 Task: Add Radius Soft Replacement Head to the cart.
Action: Mouse moved to (905, 362)
Screenshot: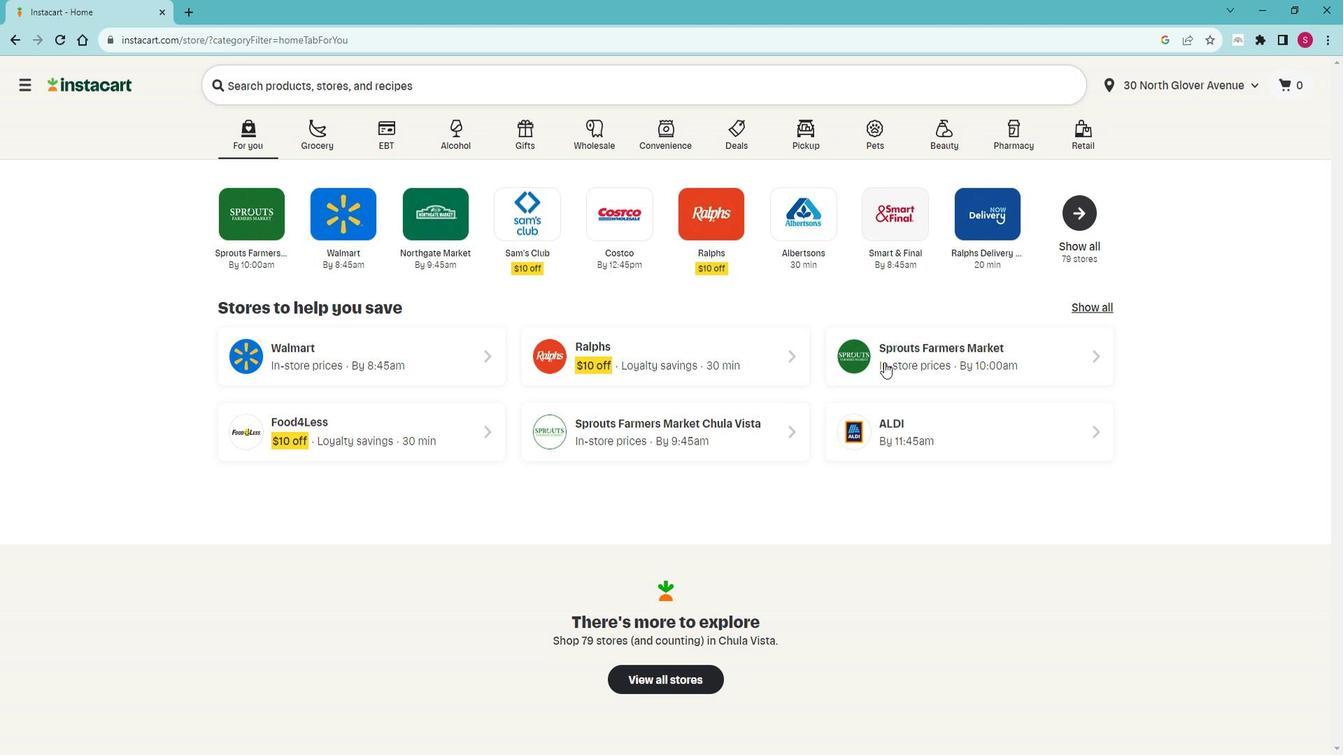 
Action: Mouse pressed left at (905, 362)
Screenshot: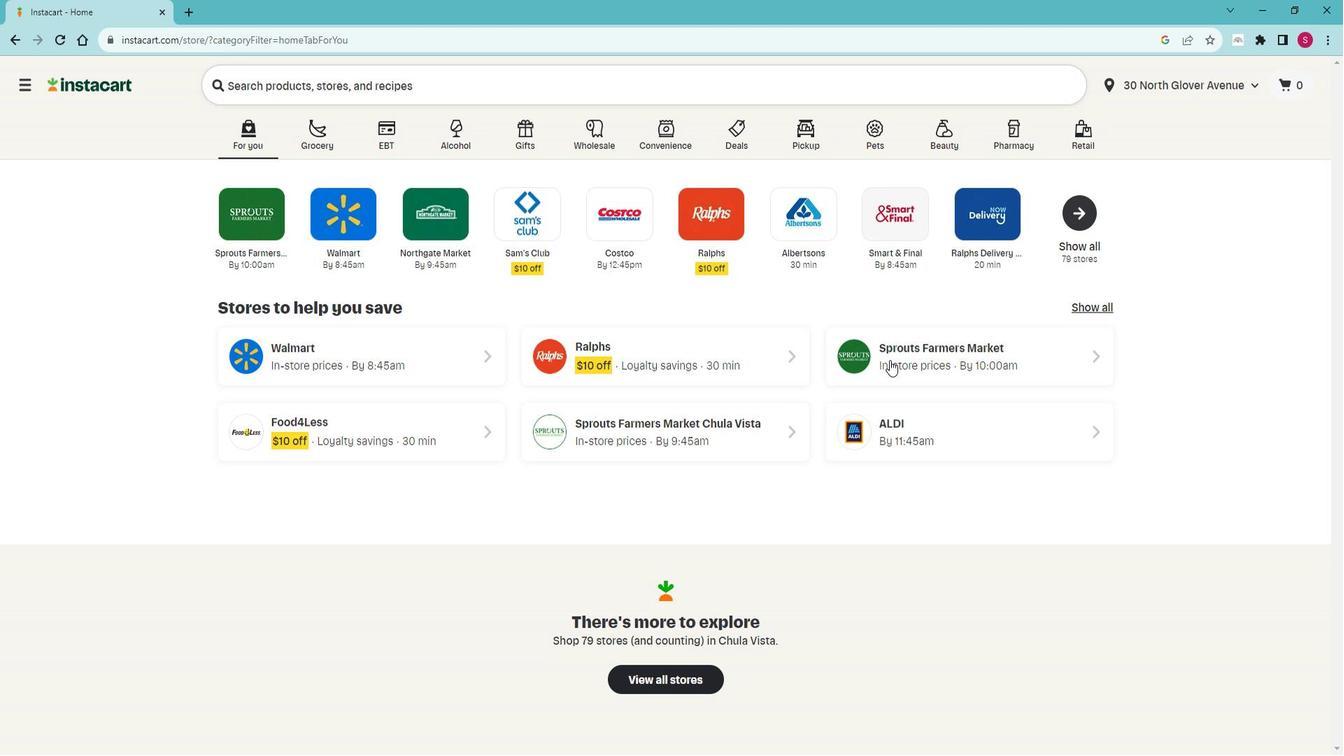 
Action: Mouse moved to (83, 553)
Screenshot: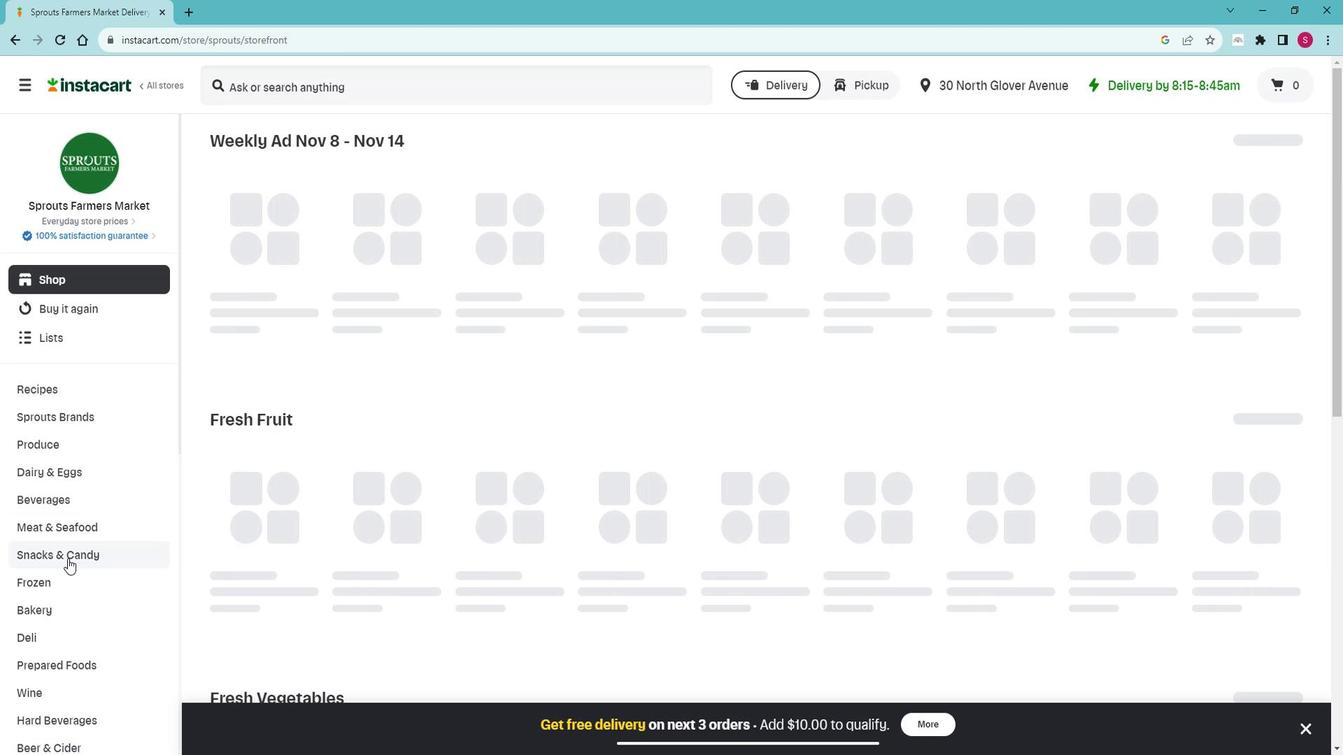 
Action: Mouse scrolled (83, 552) with delta (0, 0)
Screenshot: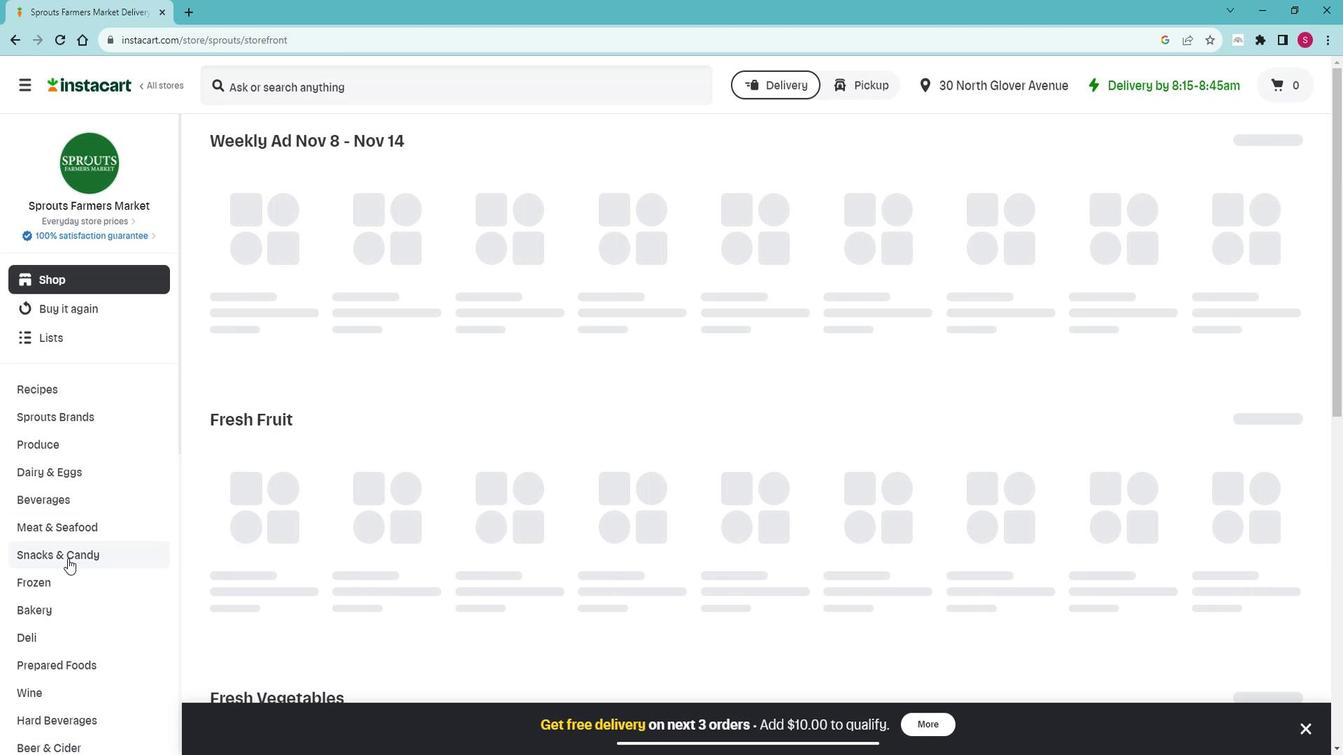 
Action: Mouse scrolled (83, 552) with delta (0, 0)
Screenshot: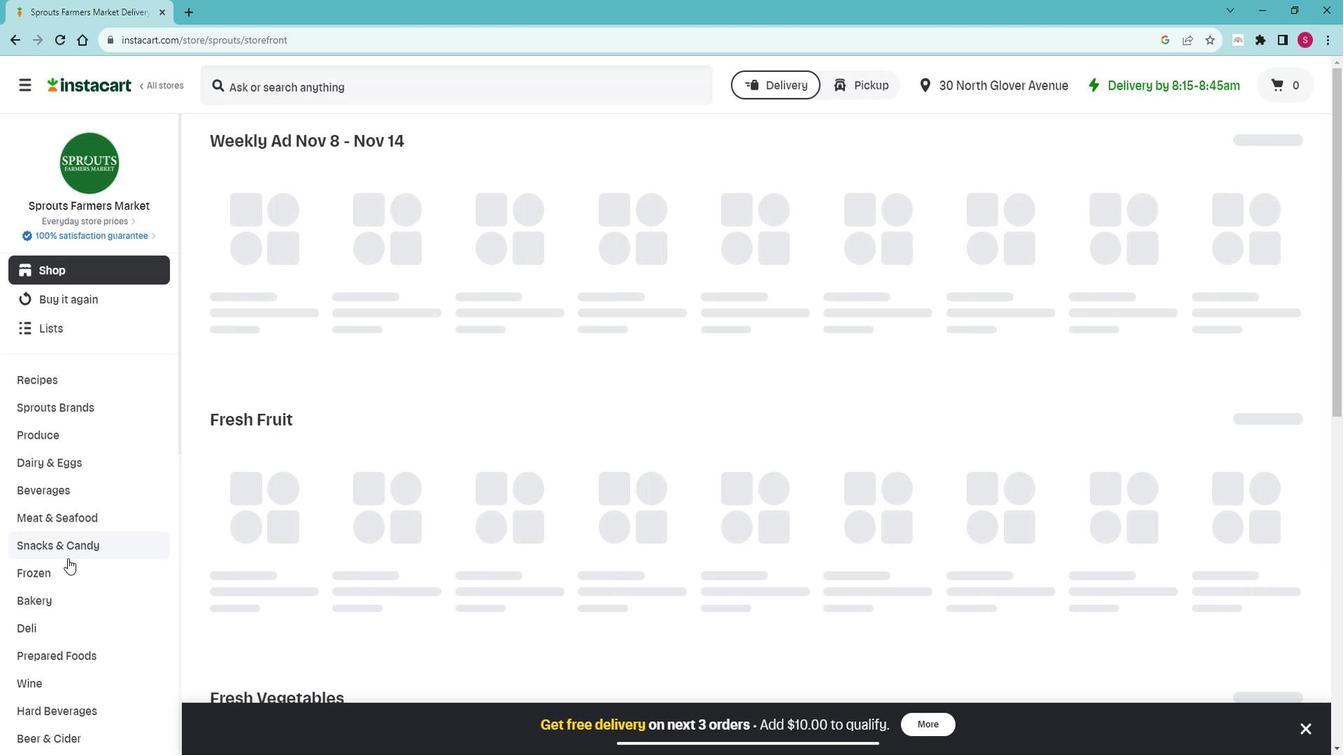 
Action: Mouse moved to (83, 554)
Screenshot: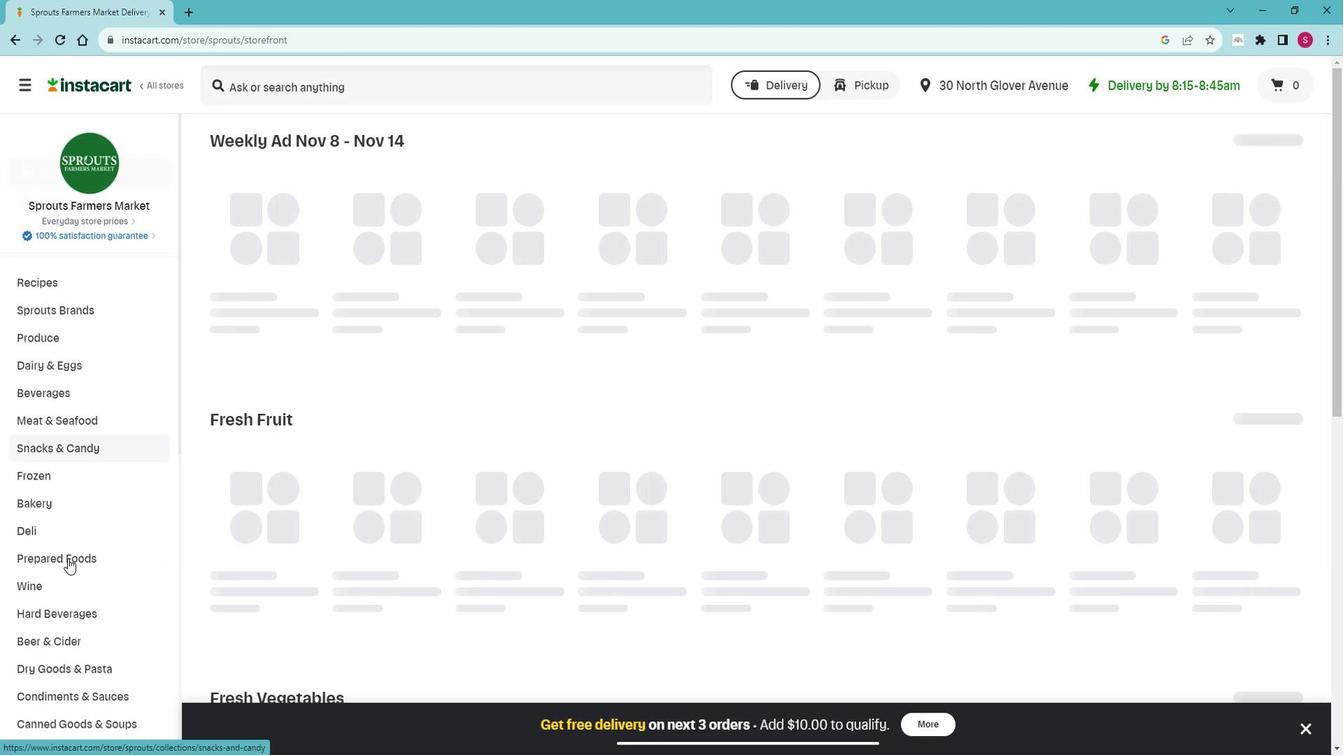 
Action: Mouse scrolled (83, 553) with delta (0, 0)
Screenshot: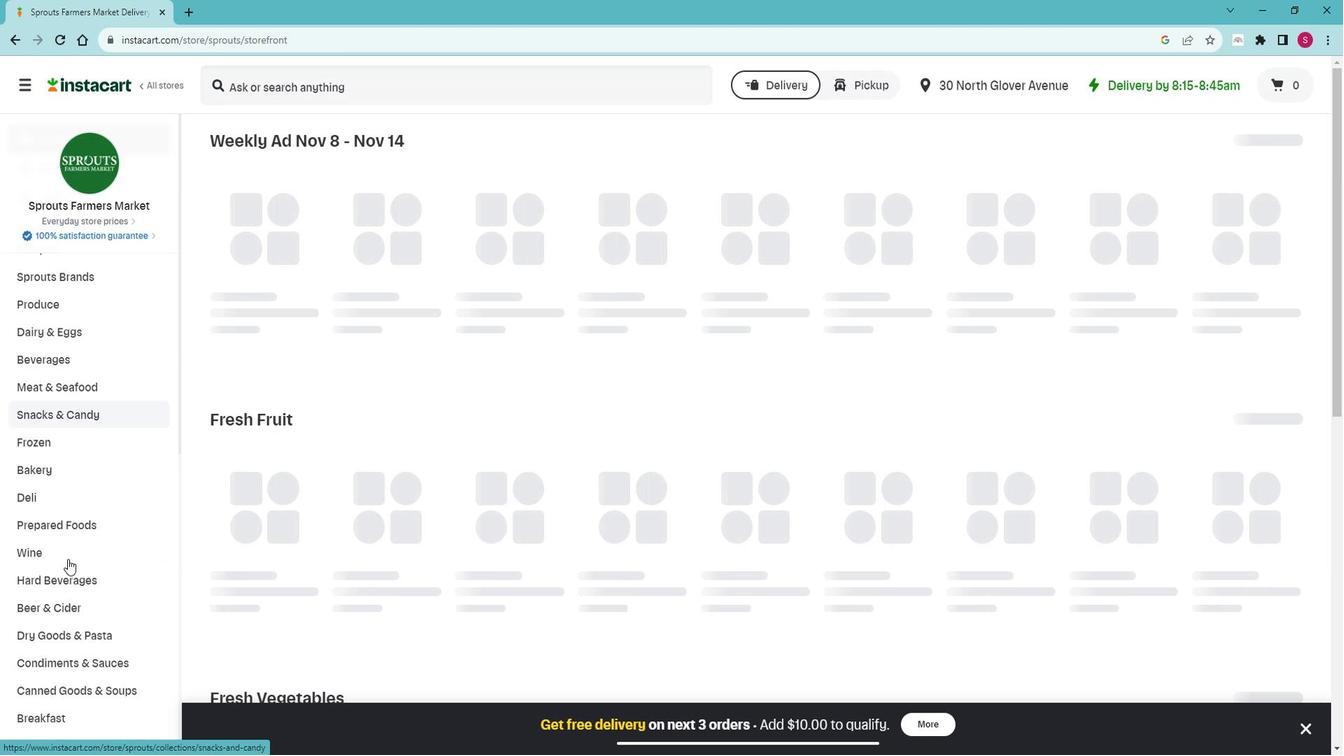 
Action: Mouse scrolled (83, 553) with delta (0, 0)
Screenshot: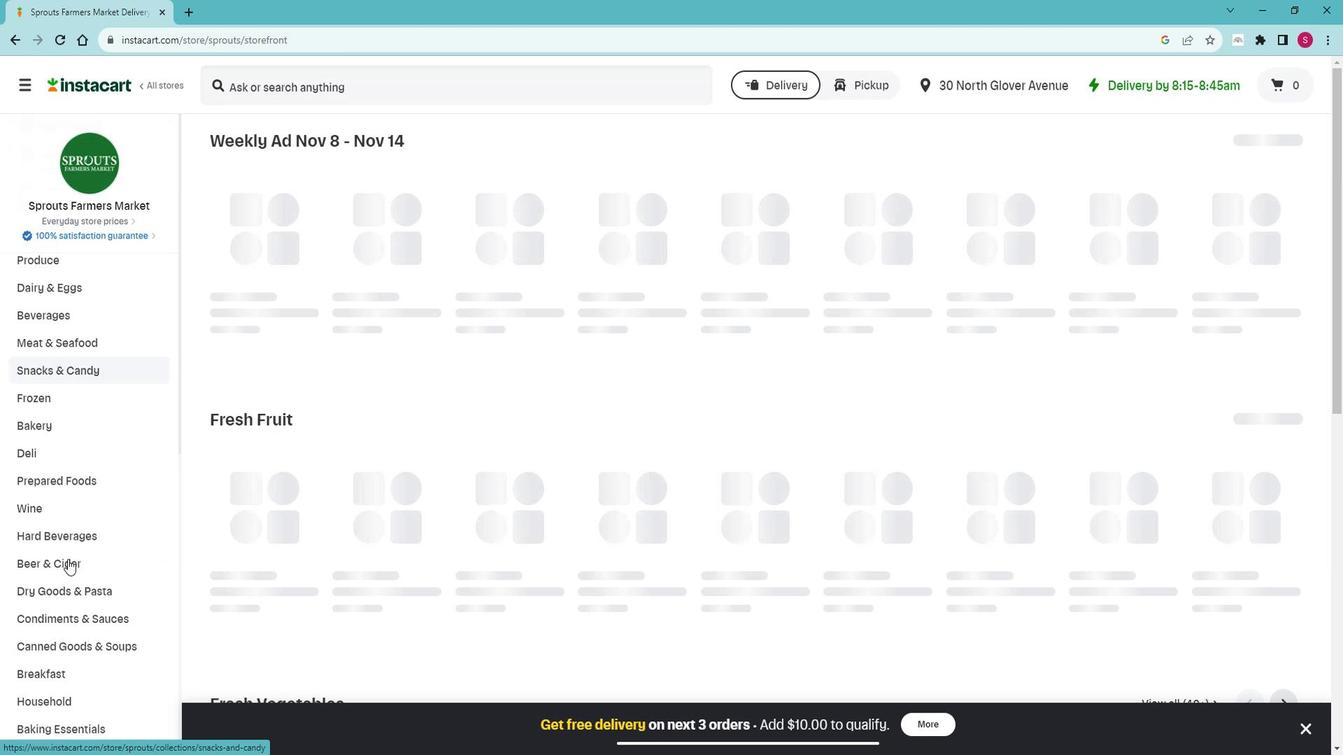 
Action: Mouse scrolled (83, 553) with delta (0, 0)
Screenshot: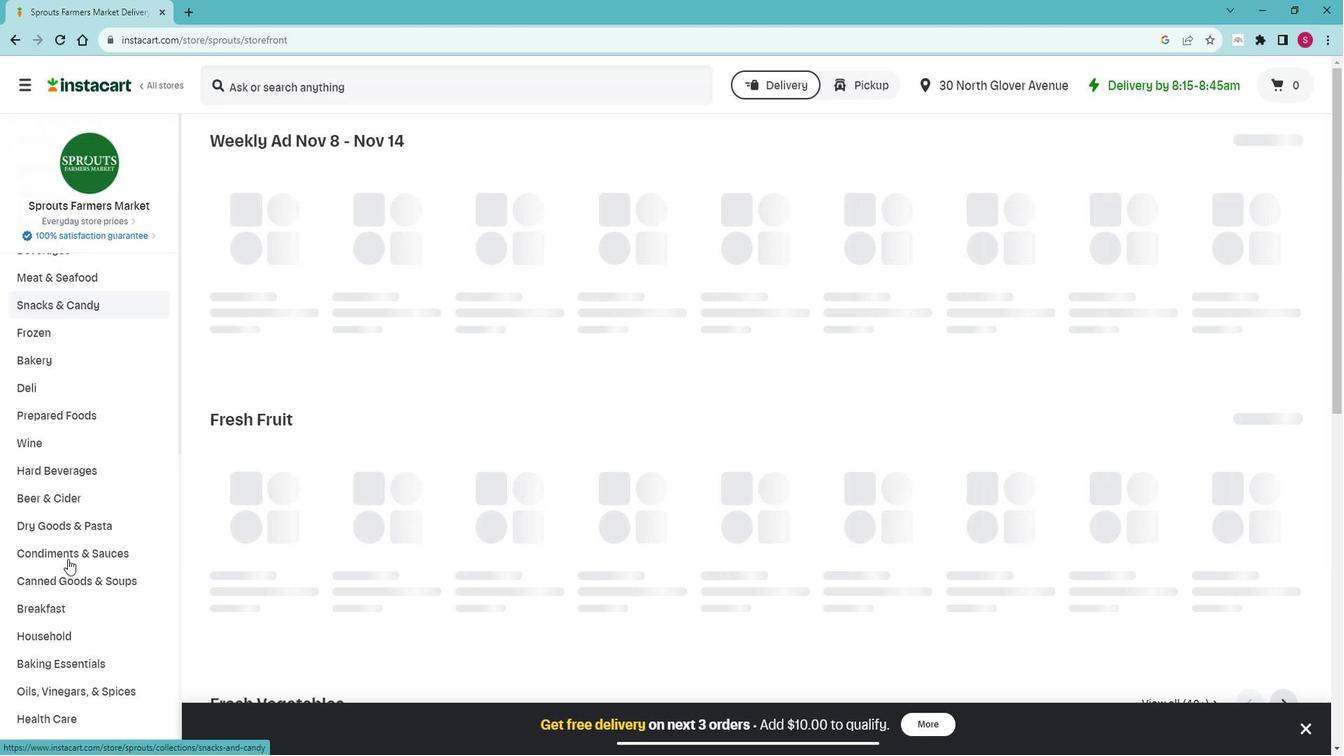 
Action: Mouse scrolled (83, 553) with delta (0, 0)
Screenshot: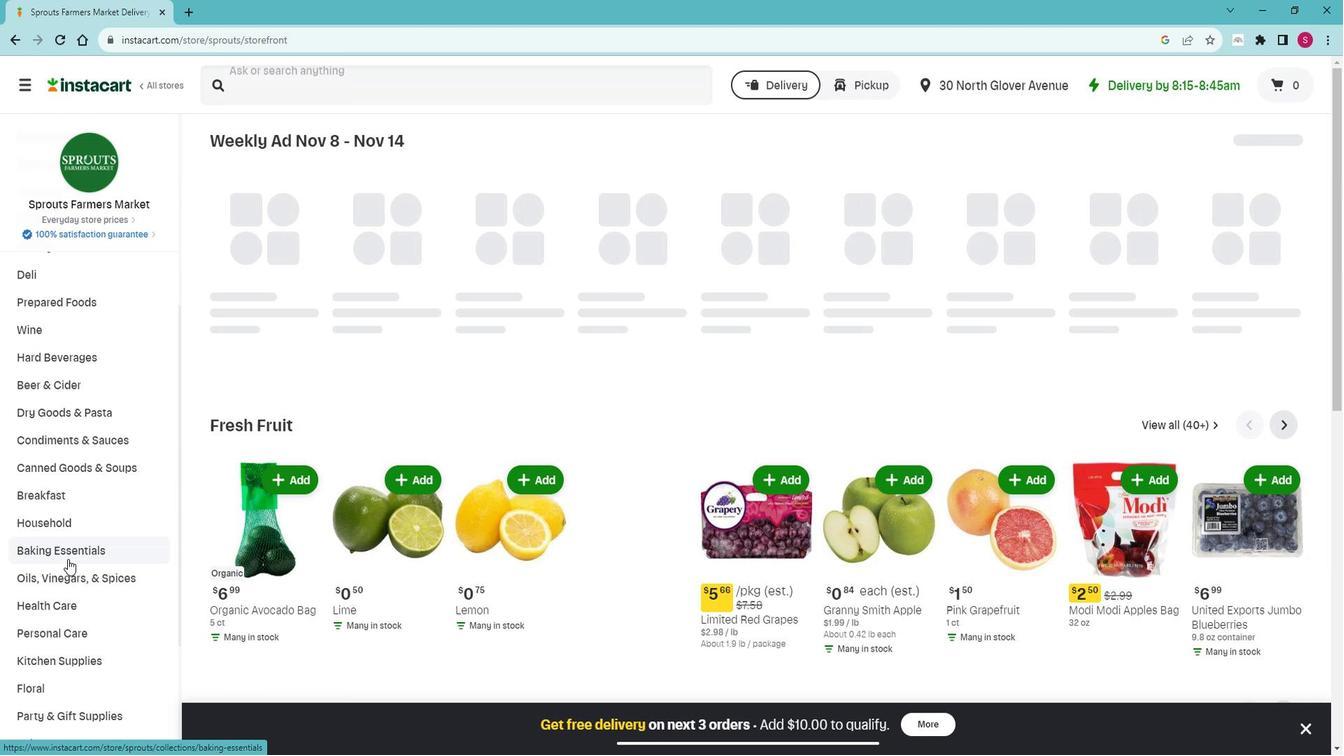 
Action: Mouse scrolled (83, 553) with delta (0, 0)
Screenshot: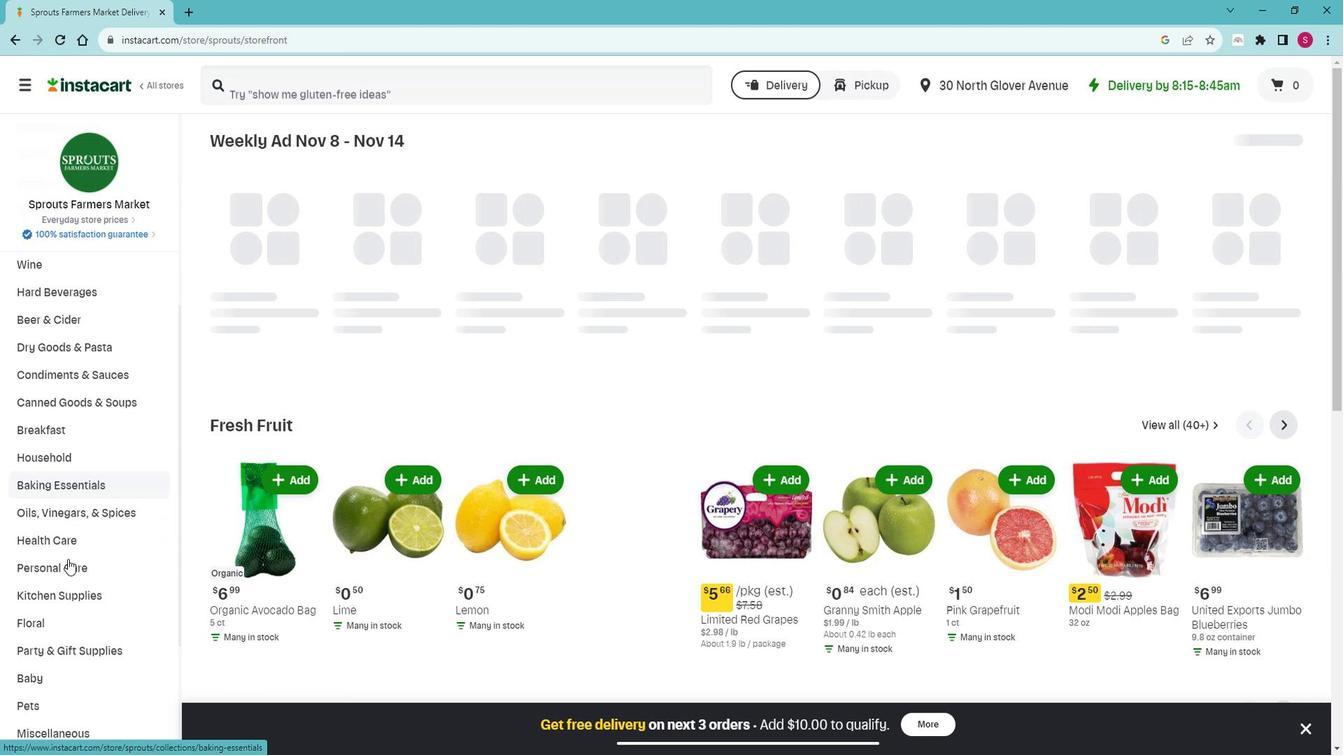 
Action: Mouse moved to (74, 489)
Screenshot: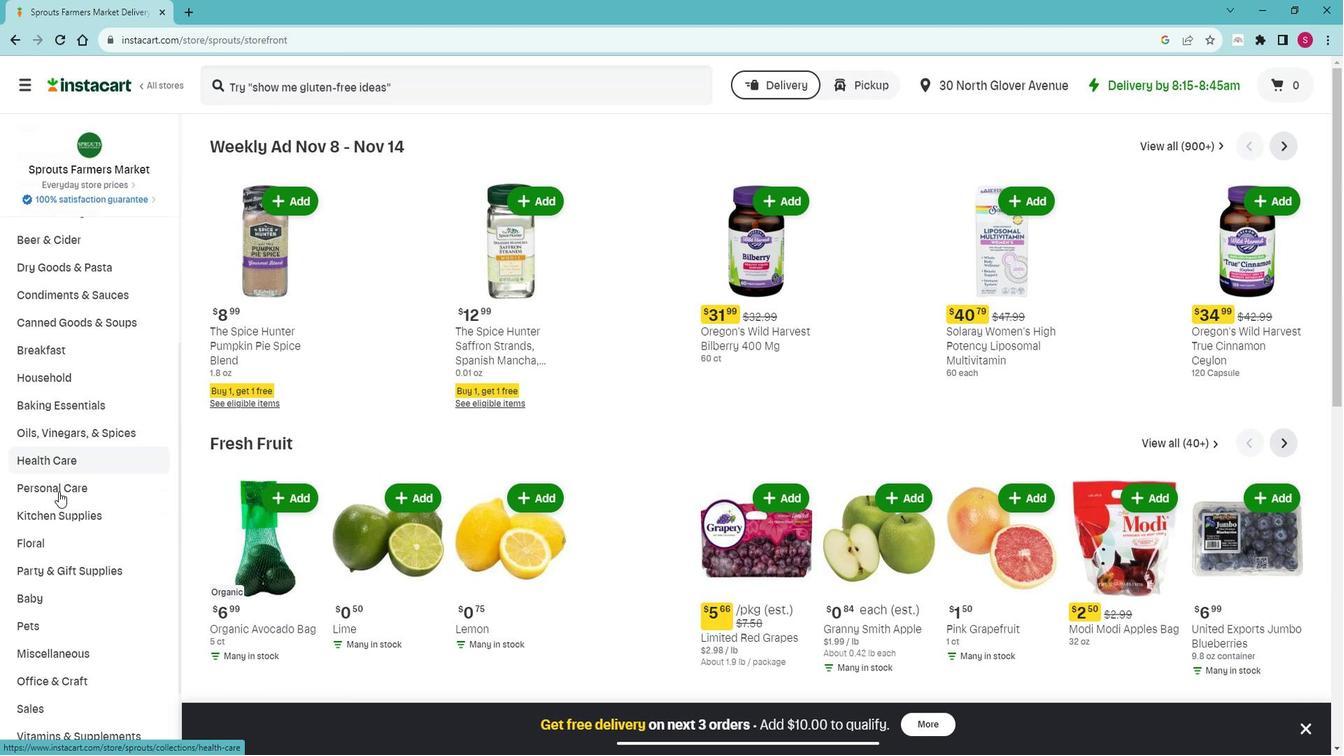 
Action: Mouse pressed left at (74, 489)
Screenshot: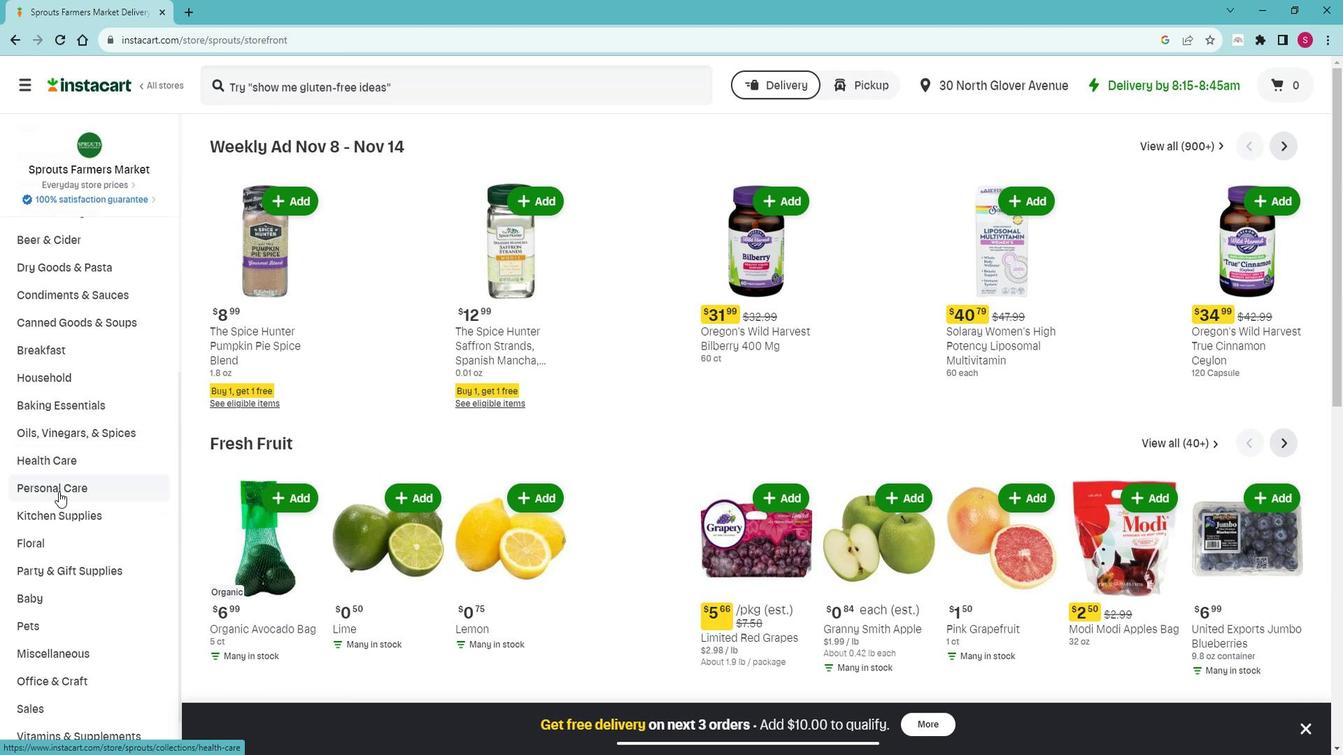 
Action: Mouse moved to (77, 533)
Screenshot: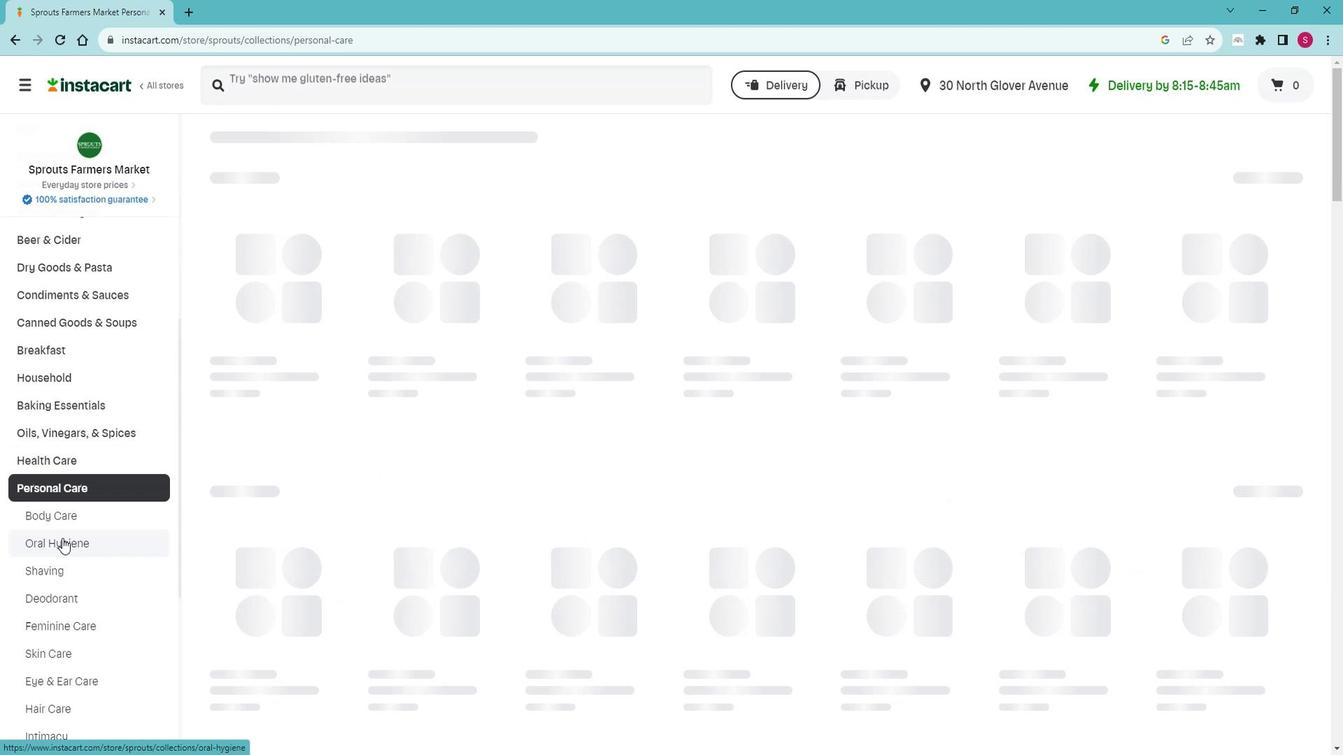 
Action: Mouse pressed left at (77, 533)
Screenshot: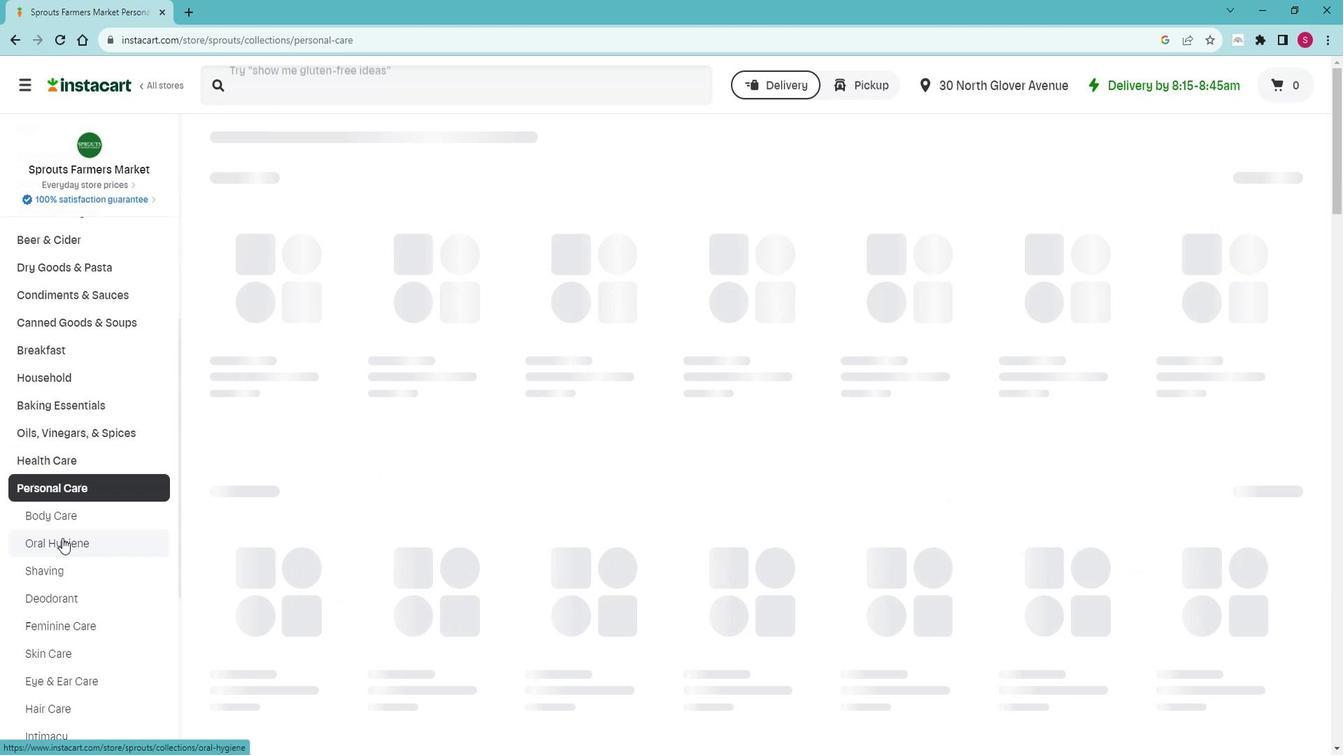
Action: Mouse moved to (337, 214)
Screenshot: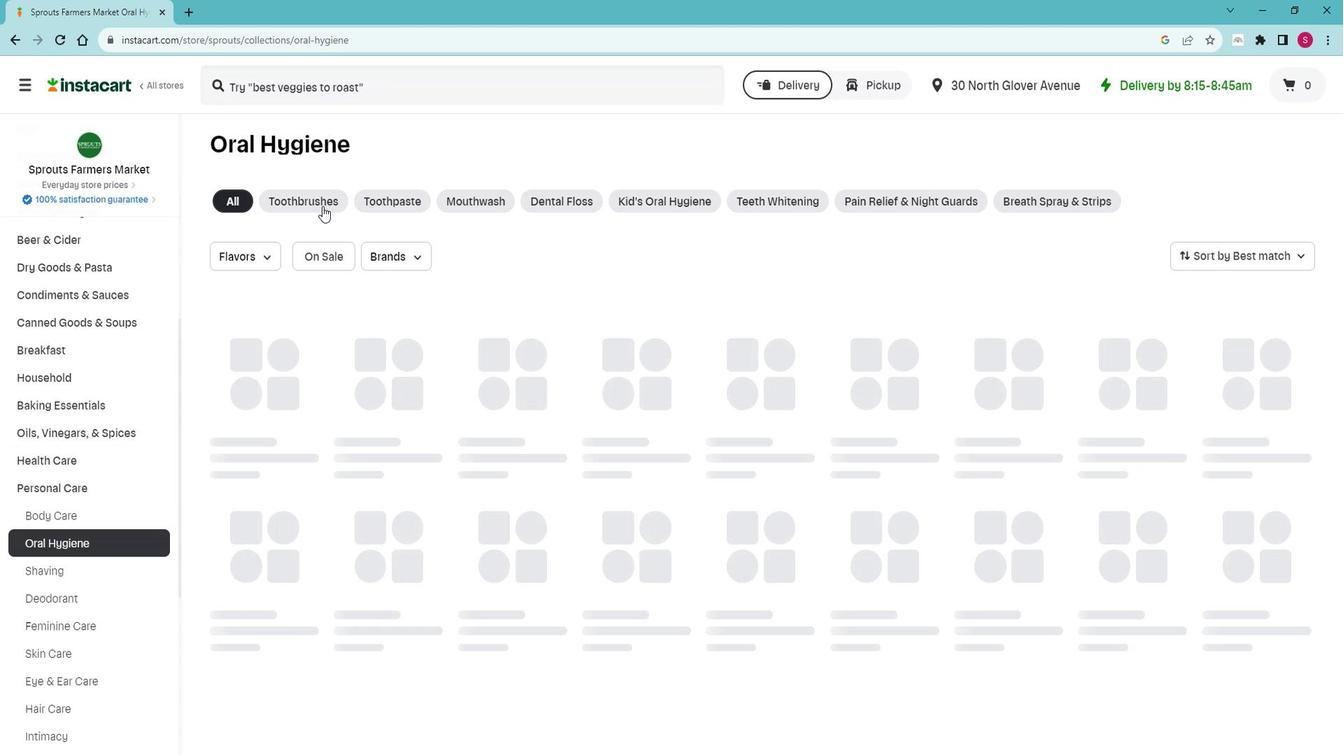 
Action: Mouse pressed left at (337, 214)
Screenshot: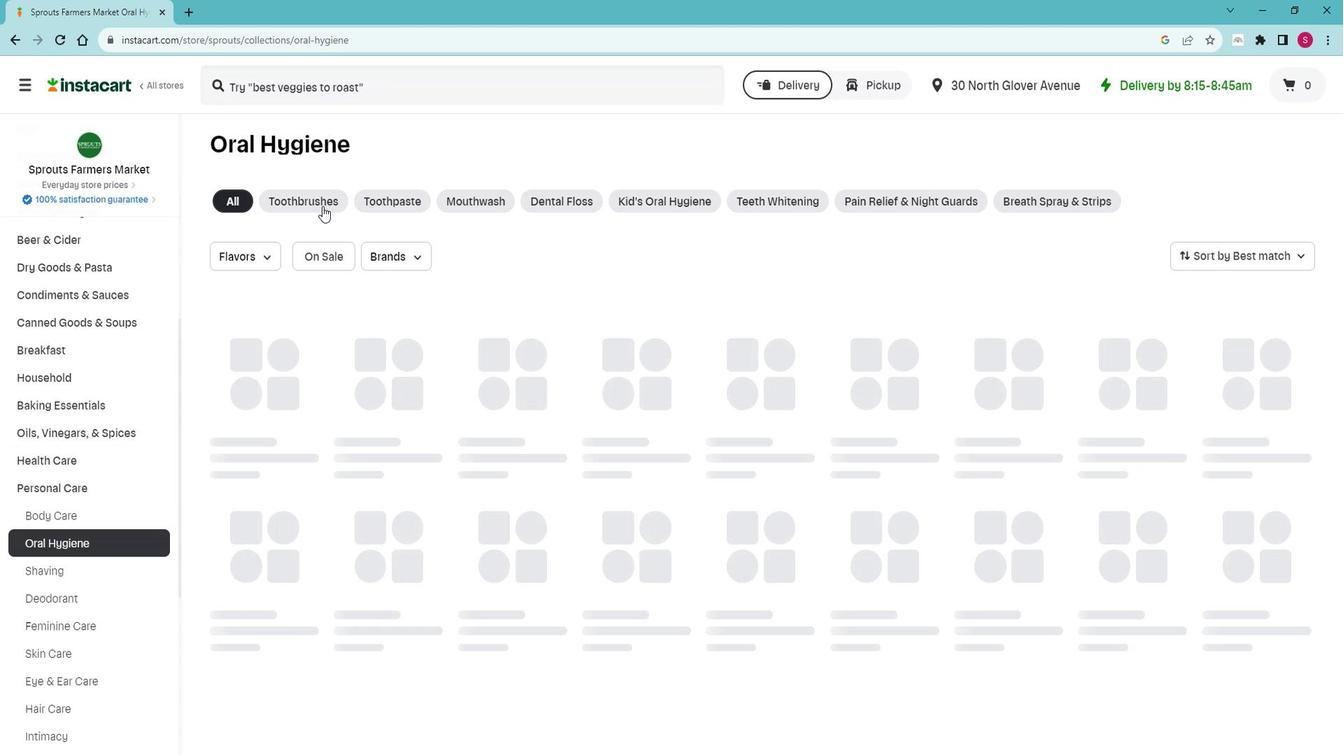
Action: Mouse moved to (379, 97)
Screenshot: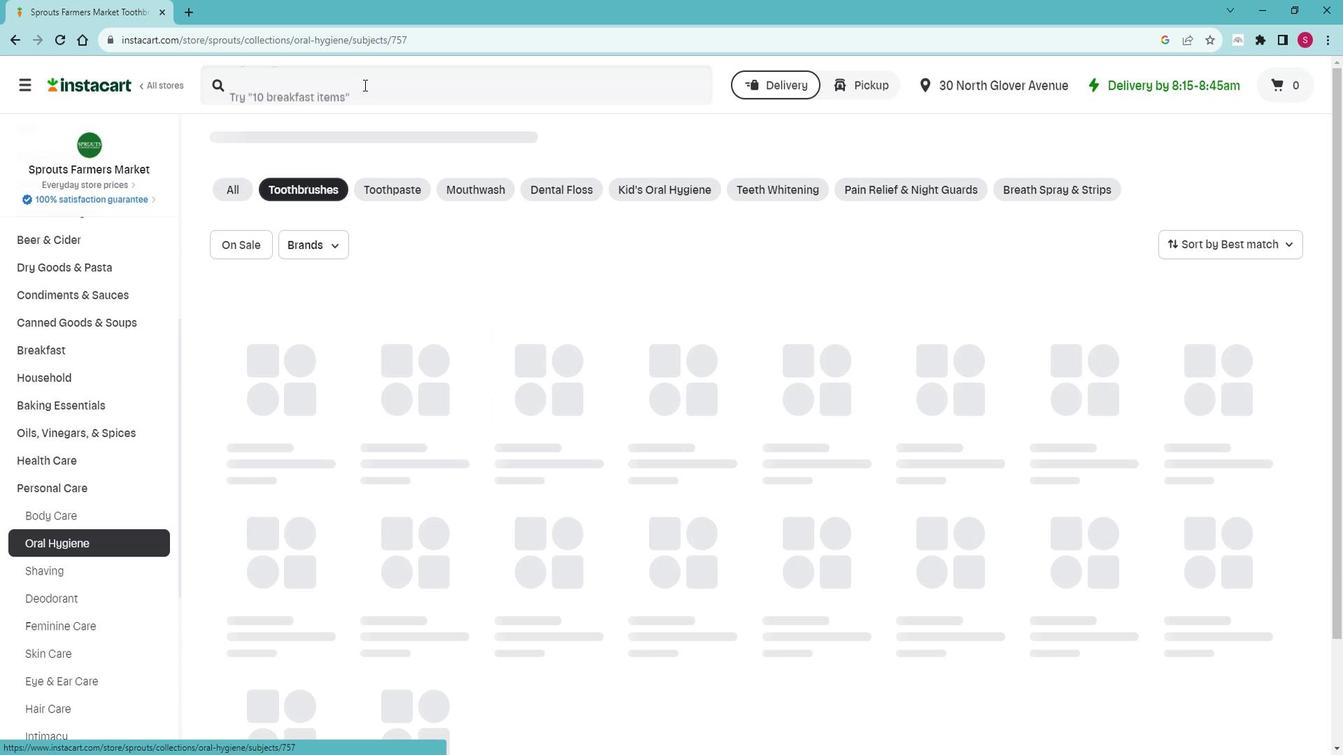 
Action: Mouse pressed left at (379, 97)
Screenshot: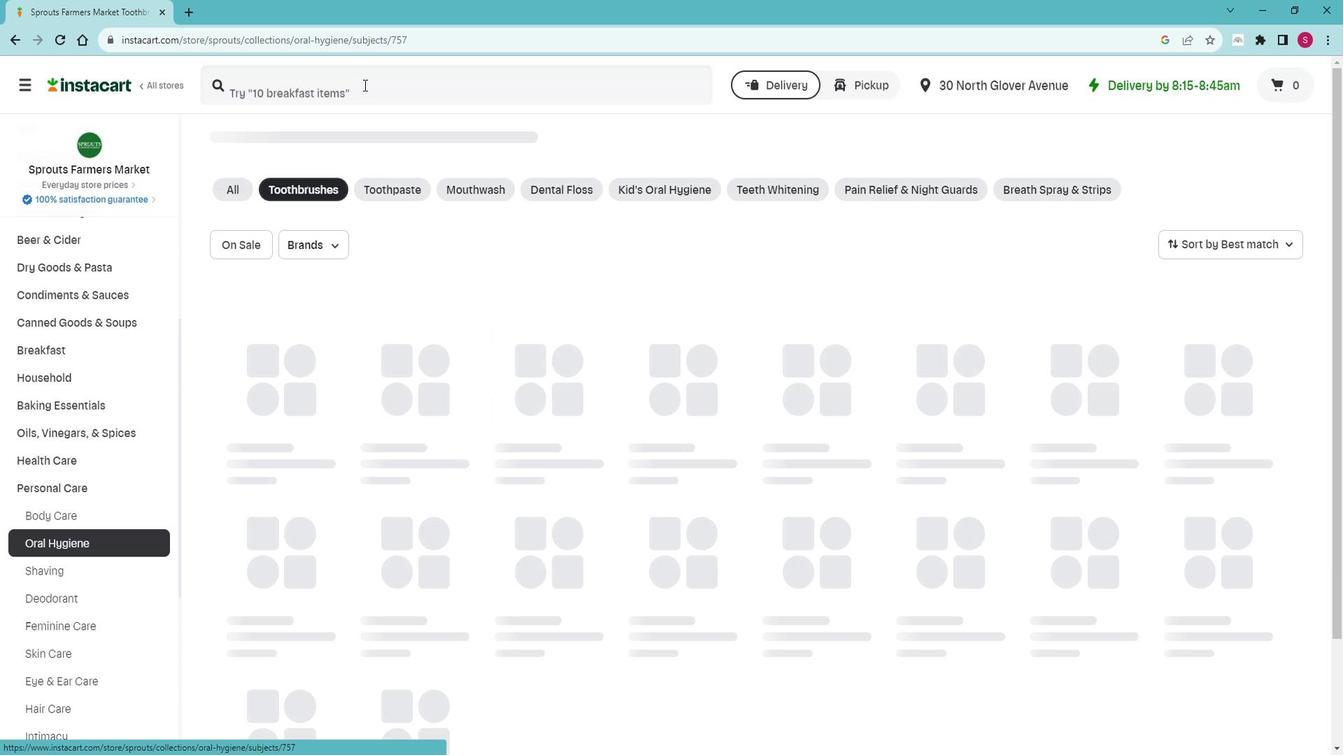 
Action: Mouse moved to (375, 98)
Screenshot: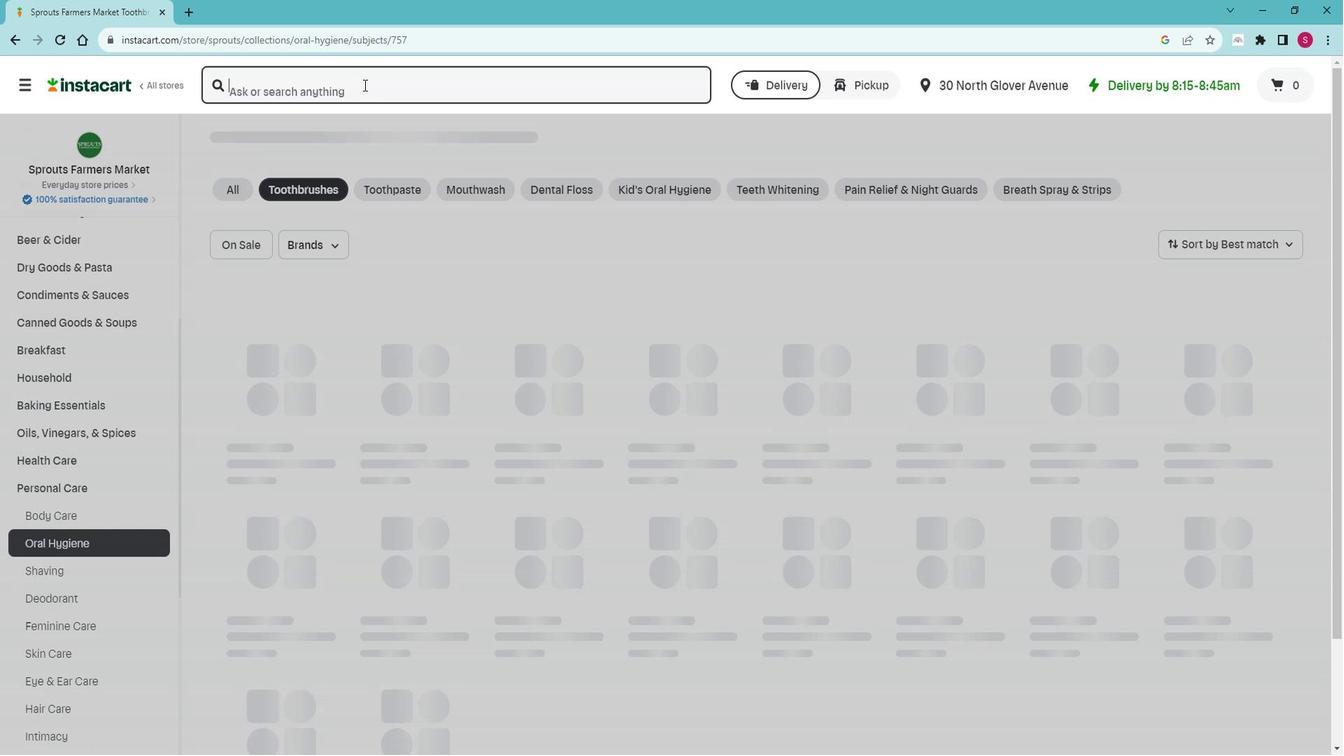
Action: Key pressed <Key.shift>Radius<Key.space><Key.shift>Soft<Key.space><Key.shift>Replacement<Key.space><Key.shift>Hea<Key.space>d<Key.backspace><Key.backspace>d<Key.enter>
Screenshot: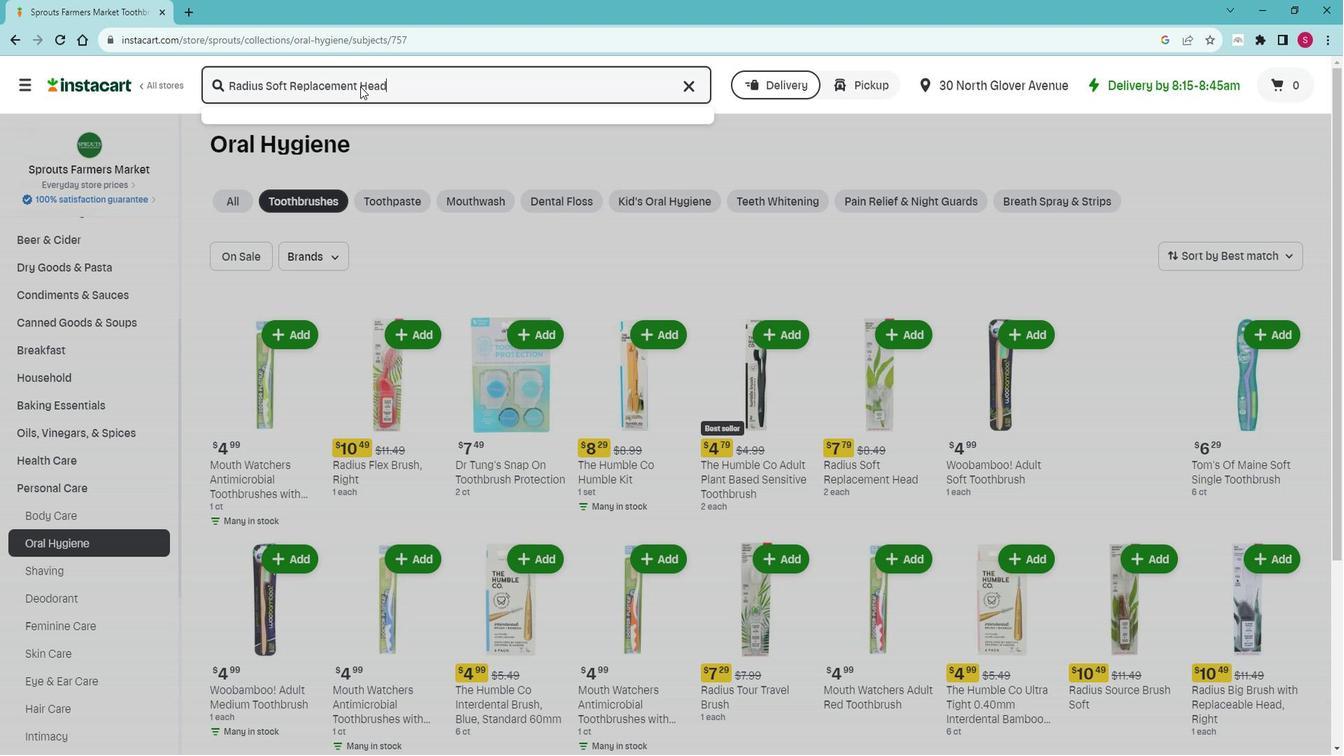 
Action: Mouse moved to (390, 207)
Screenshot: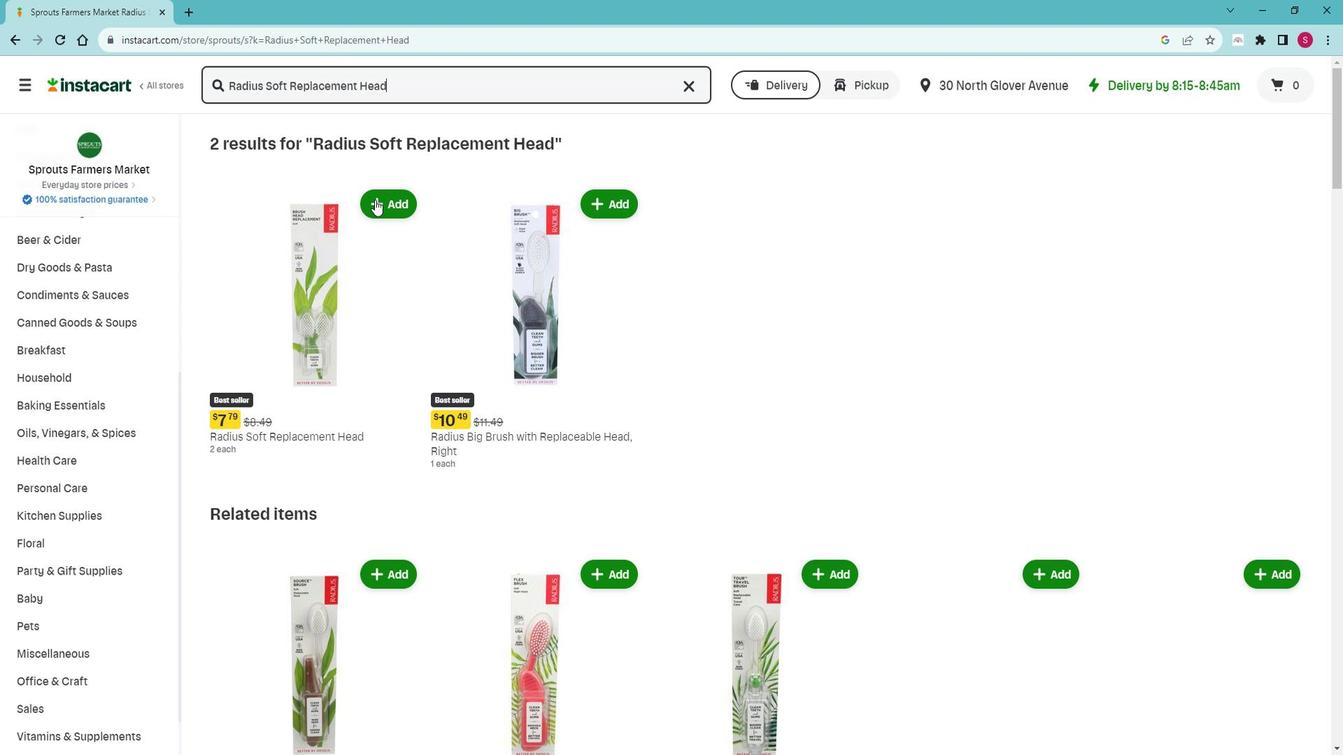 
Action: Mouse pressed left at (390, 207)
Screenshot: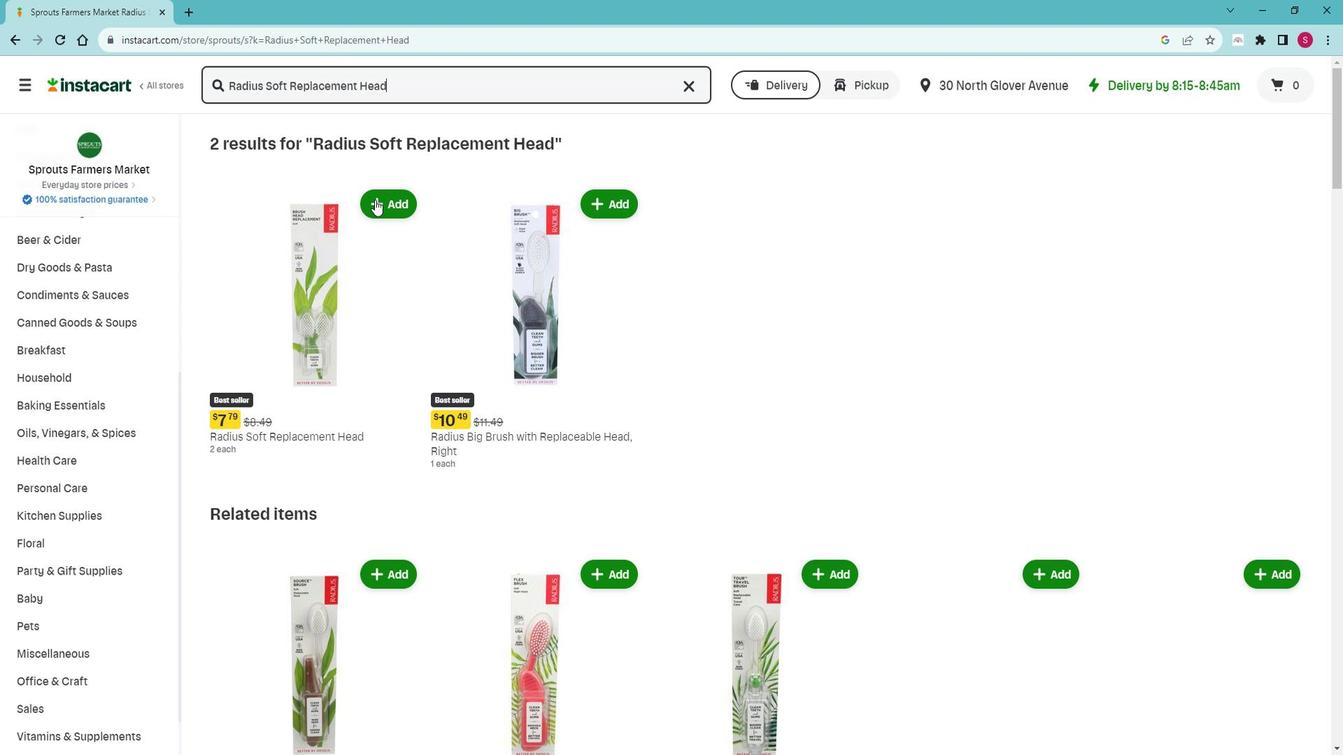 
Action: Mouse moved to (425, 192)
Screenshot: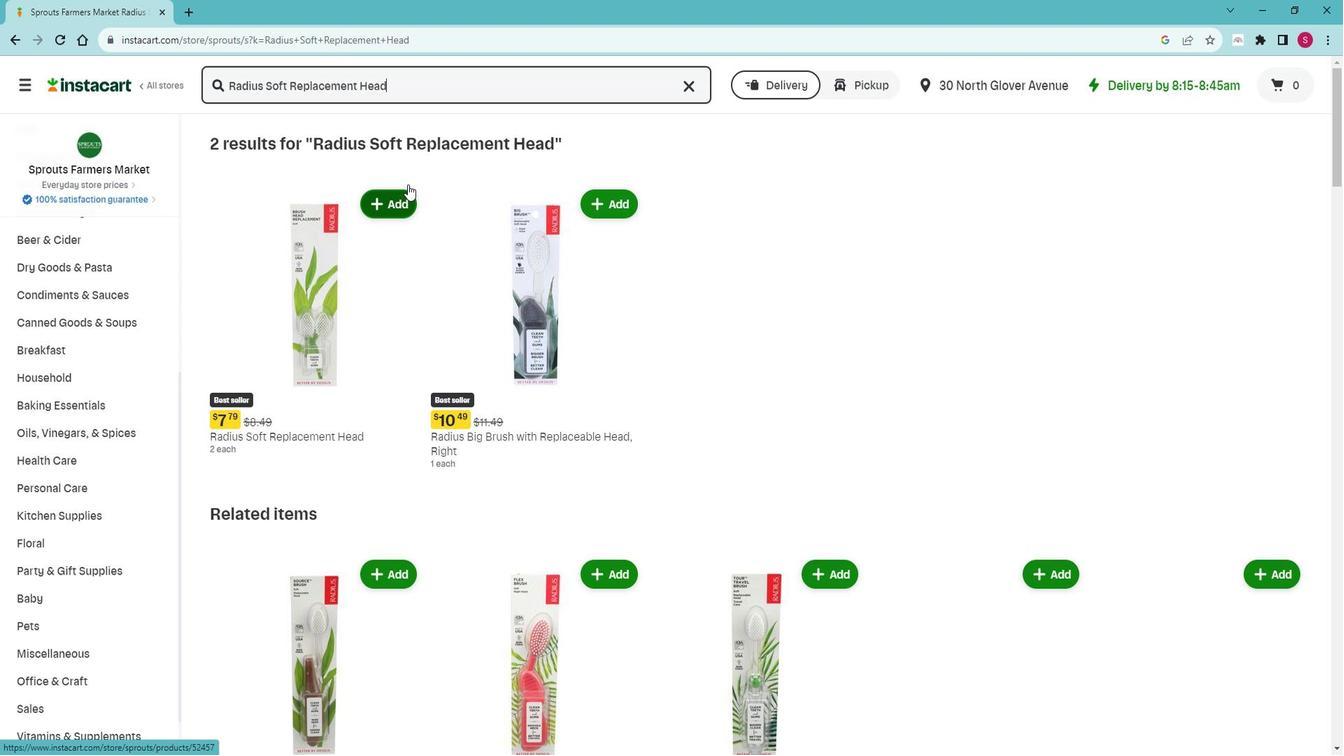 
